 Task: Check the median days on the market of townhouses in the last 3 years.
Action: Mouse moved to (722, 140)
Screenshot: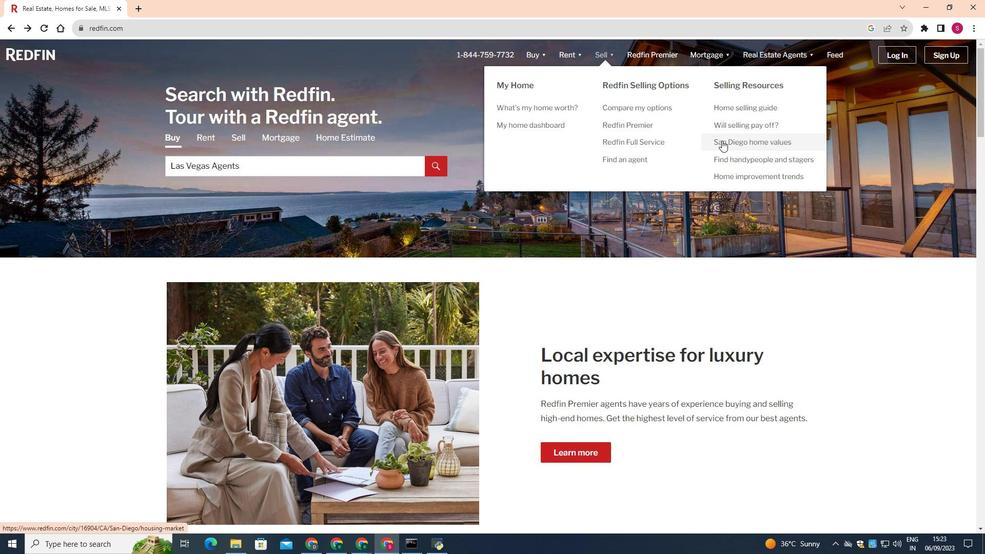 
Action: Mouse pressed left at (722, 140)
Screenshot: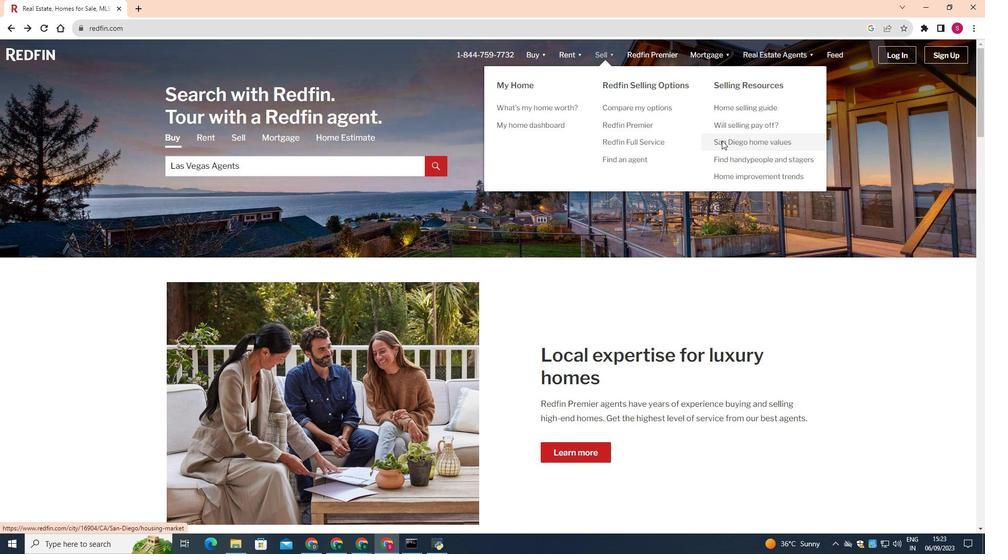 
Action: Mouse moved to (680, 318)
Screenshot: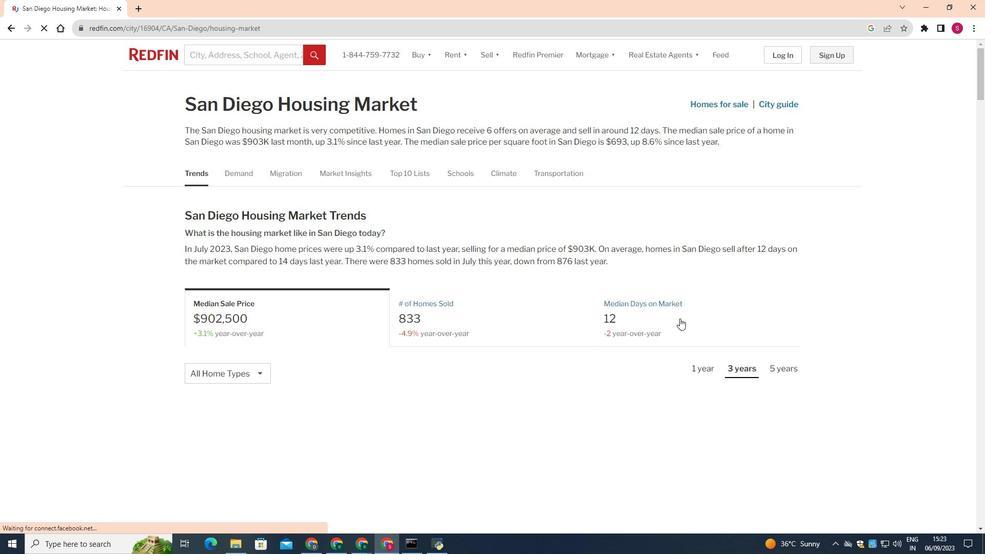 
Action: Mouse pressed left at (680, 318)
Screenshot: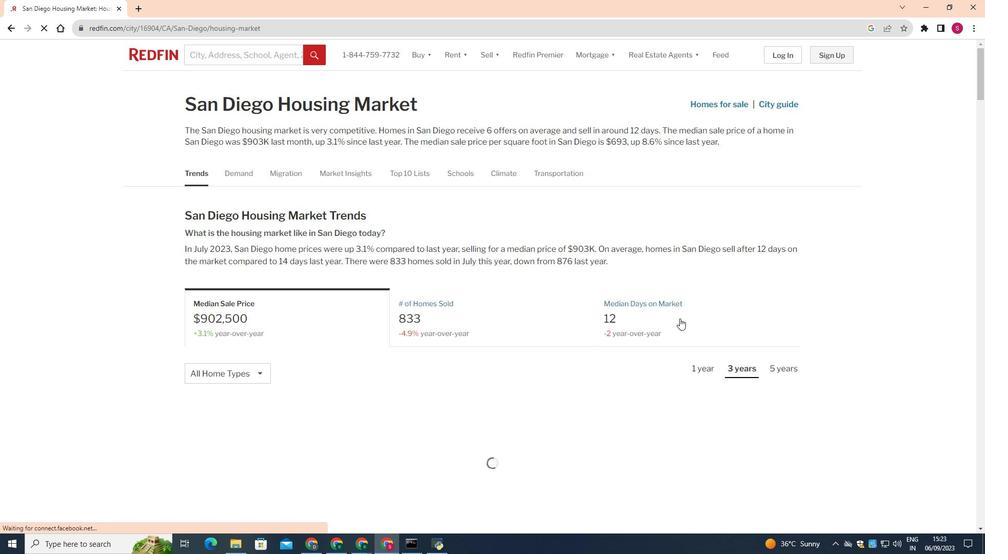 
Action: Mouse moved to (255, 370)
Screenshot: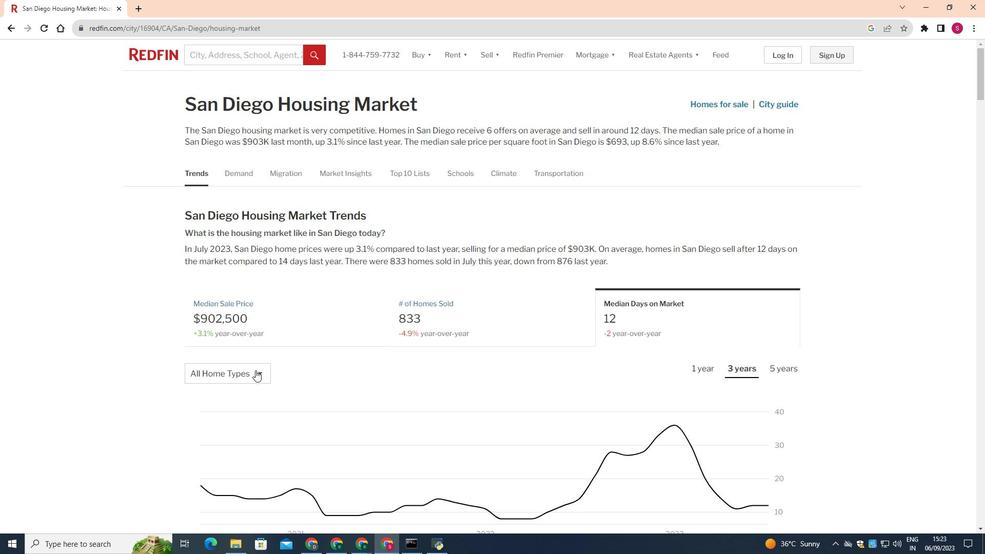 
Action: Mouse pressed left at (255, 370)
Screenshot: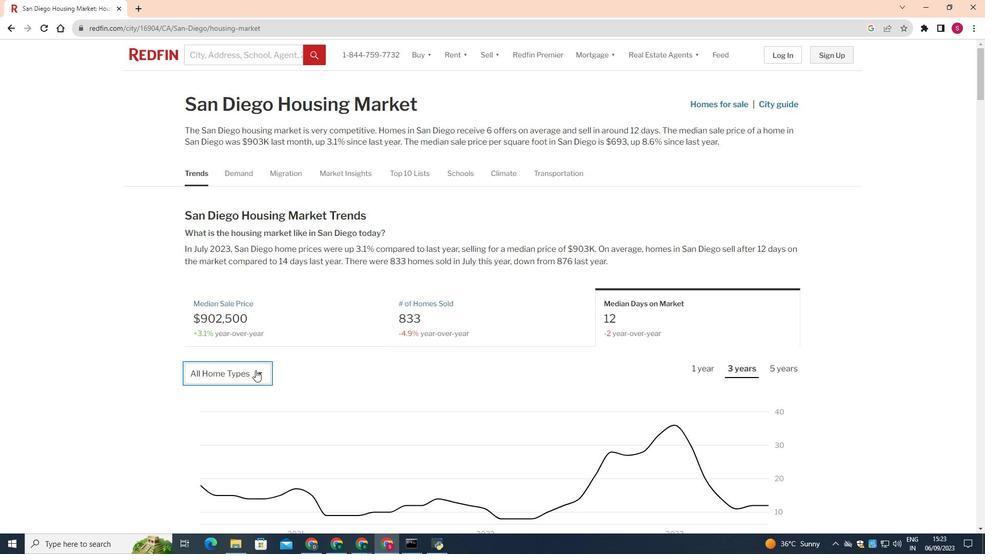 
Action: Mouse moved to (245, 443)
Screenshot: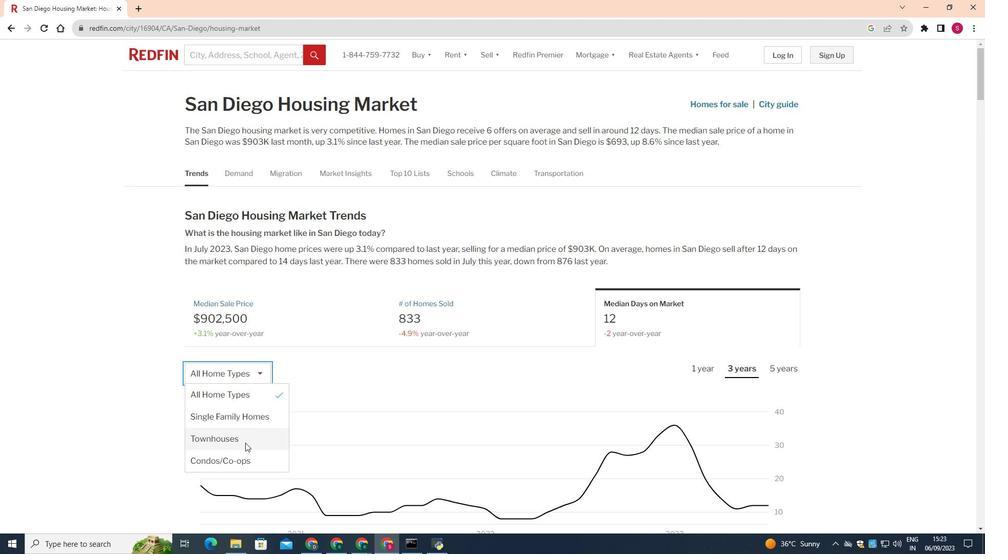 
Action: Mouse pressed left at (245, 443)
Screenshot: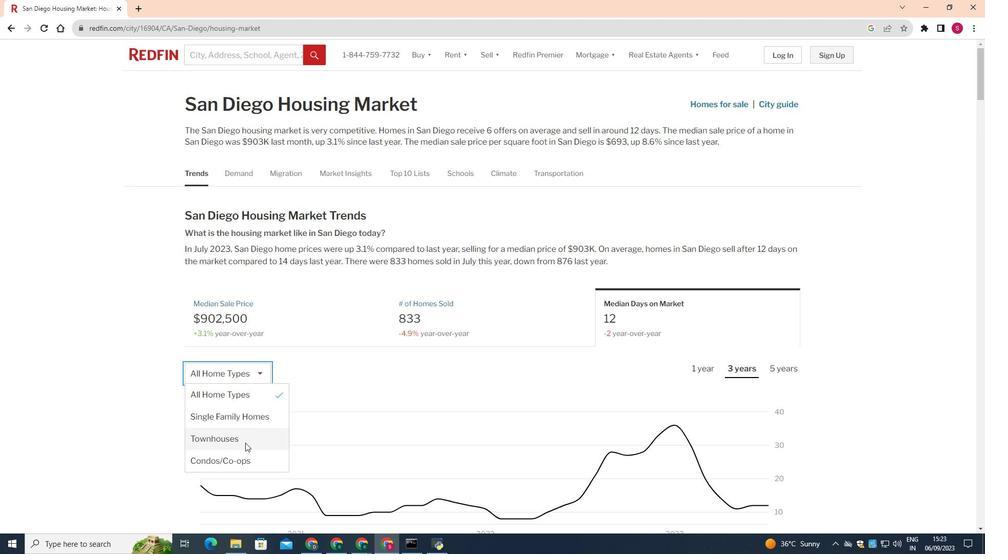 
Action: Mouse moved to (737, 373)
Screenshot: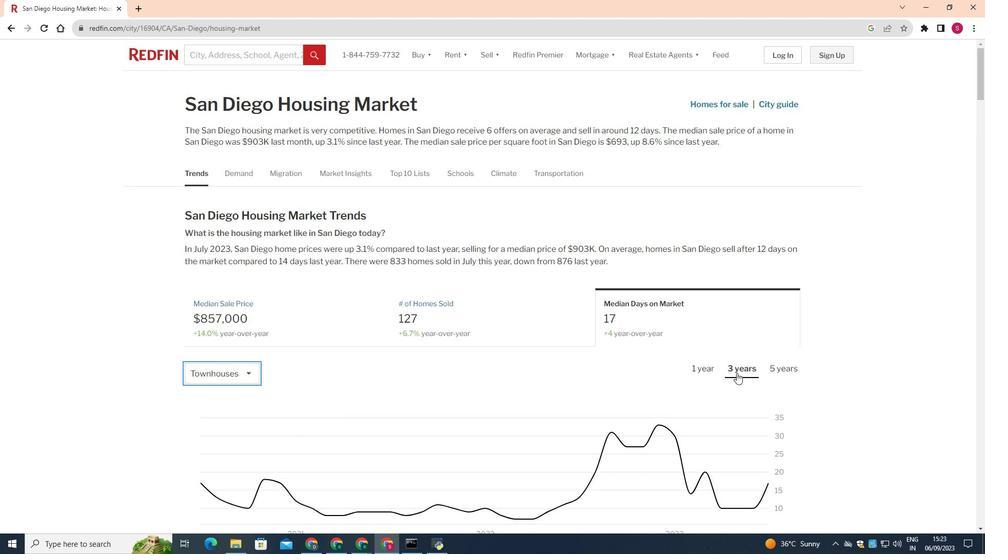 
Action: Mouse pressed left at (737, 373)
Screenshot: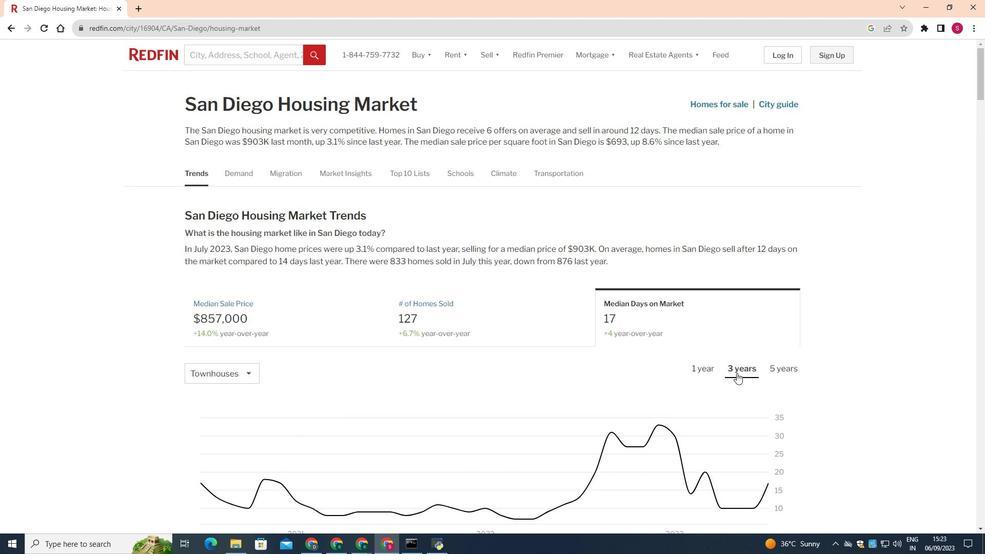 
Action: Mouse moved to (634, 382)
Screenshot: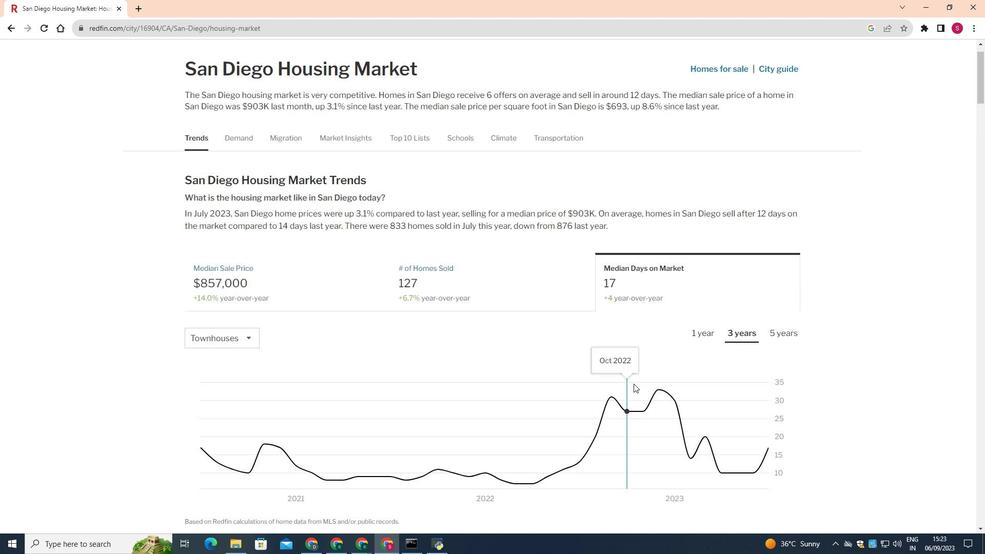
Action: Mouse scrolled (634, 381) with delta (0, 0)
Screenshot: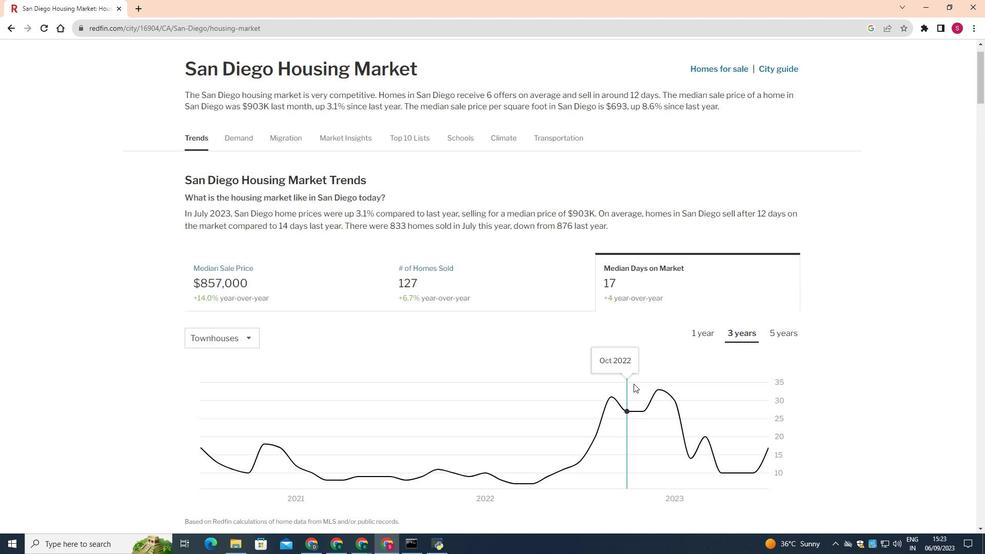 
Action: Mouse moved to (634, 383)
Screenshot: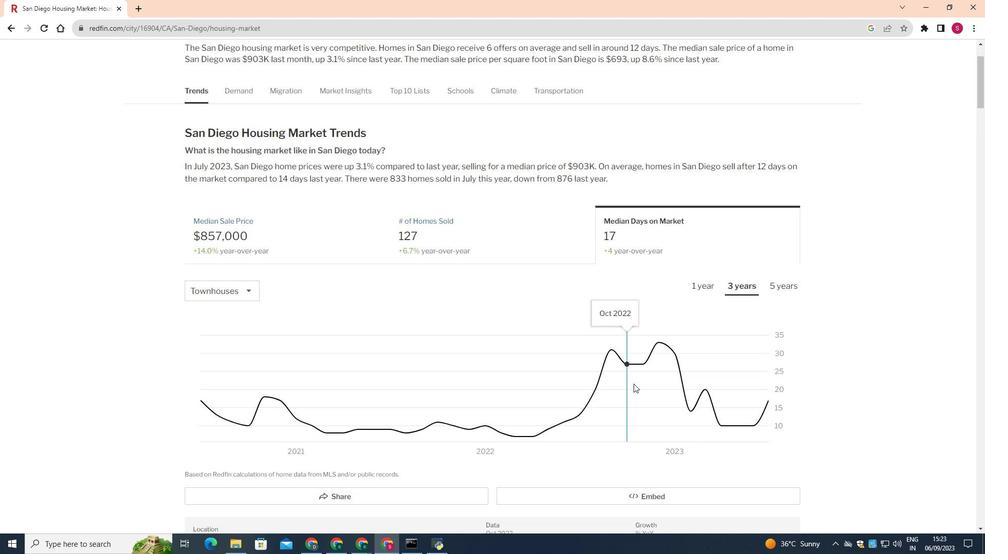 
Action: Mouse scrolled (634, 383) with delta (0, 0)
Screenshot: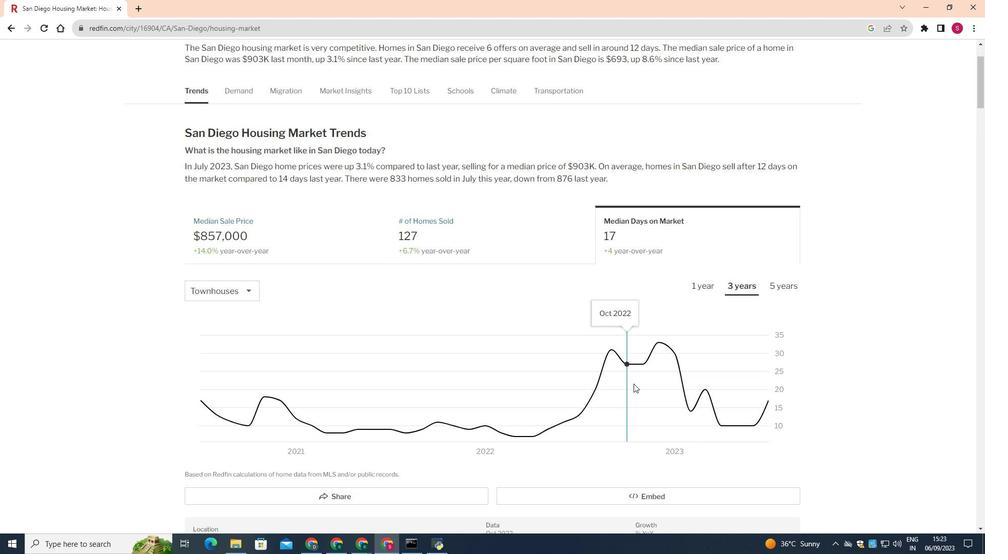
Action: Mouse moved to (634, 384)
Screenshot: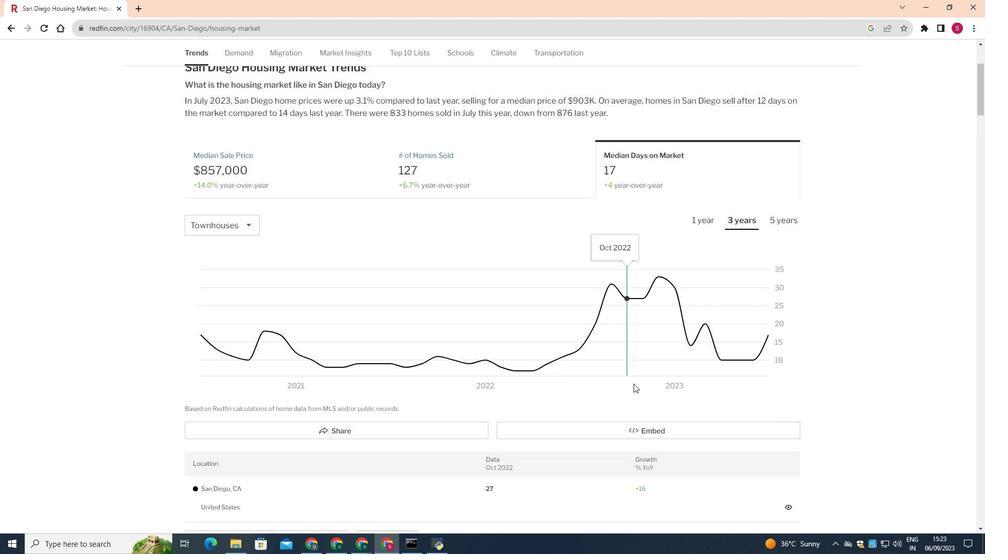
Action: Mouse scrolled (634, 383) with delta (0, 0)
Screenshot: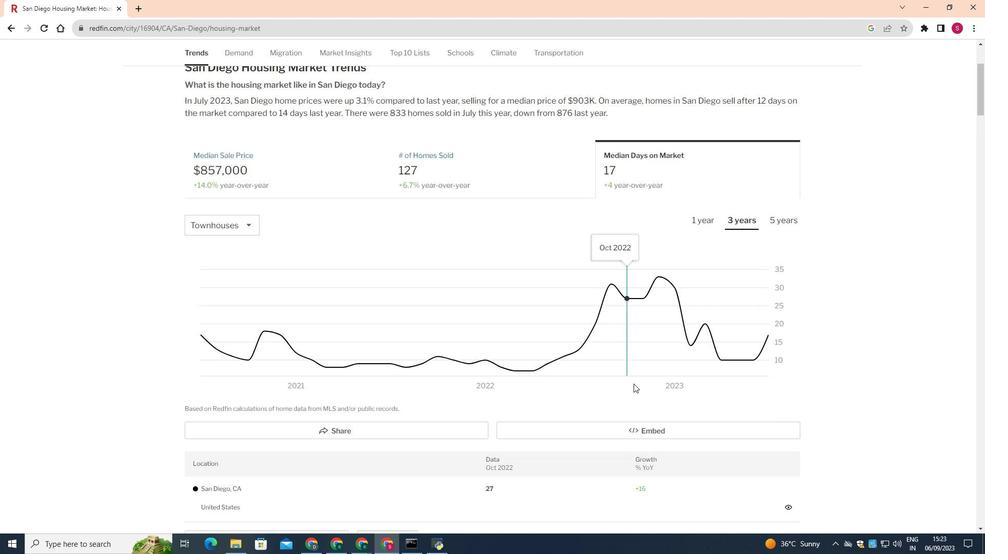 
Action: Mouse scrolled (634, 383) with delta (0, 0)
Screenshot: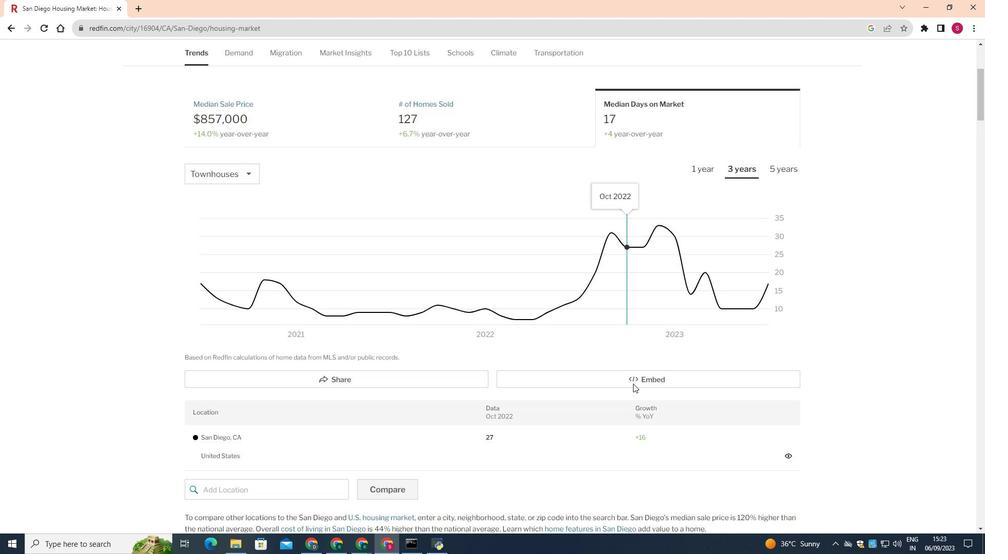
Action: Mouse scrolled (634, 383) with delta (0, 0)
Screenshot: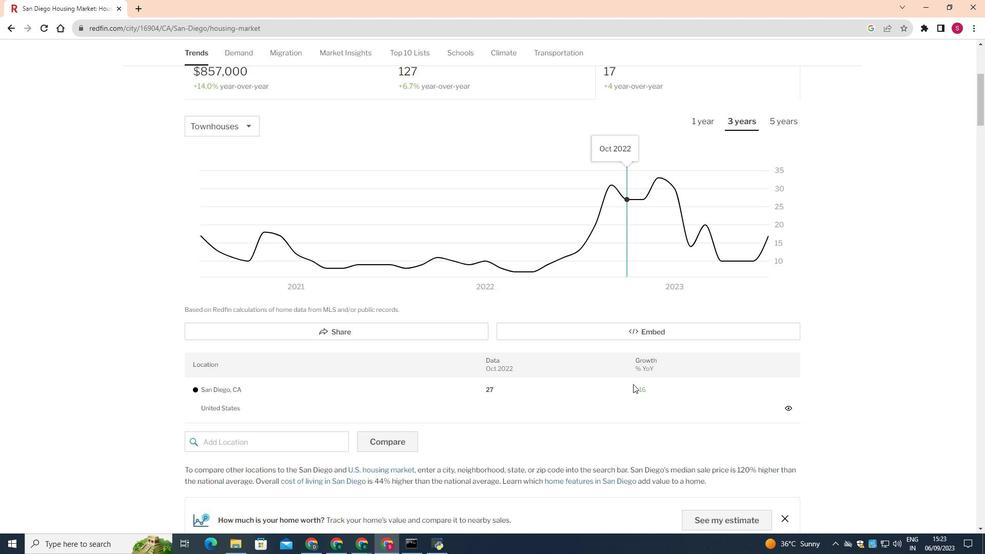 
Action: Mouse moved to (633, 384)
Screenshot: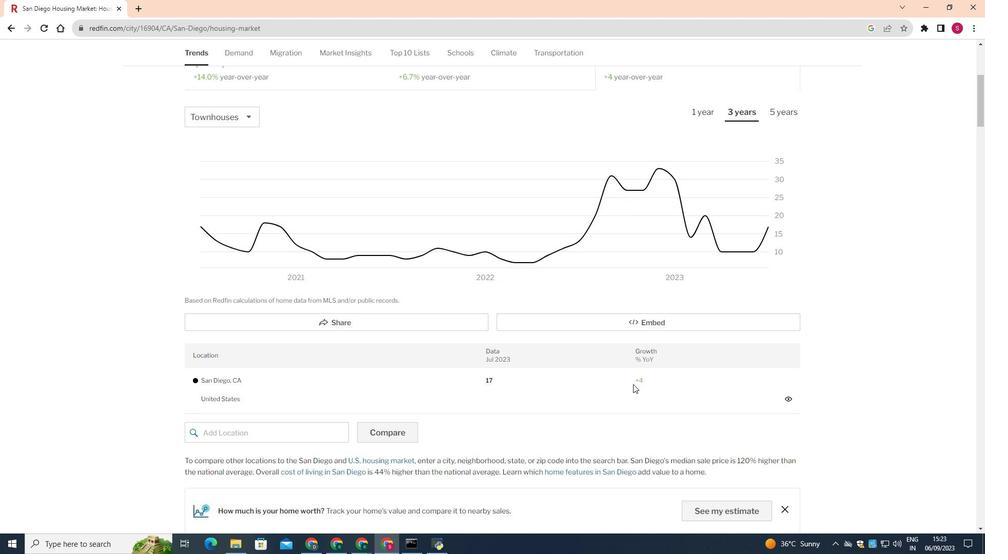 
Action: Mouse scrolled (633, 384) with delta (0, 0)
Screenshot: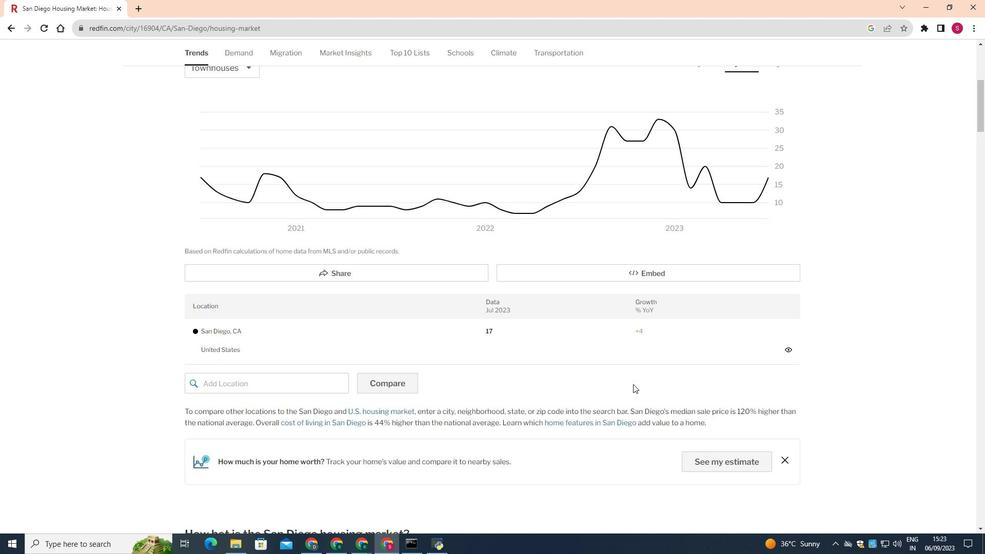 
Action: Mouse scrolled (633, 384) with delta (0, 0)
Screenshot: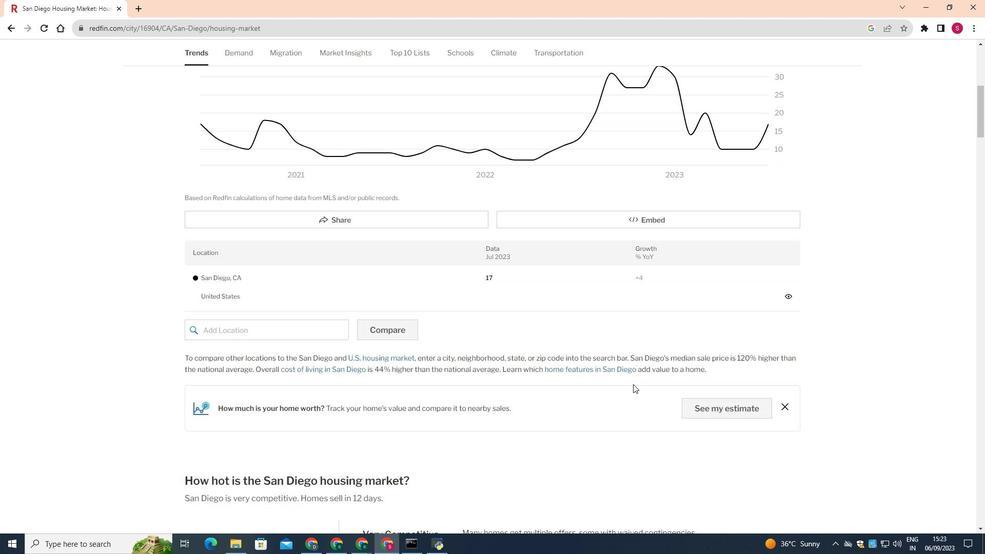 
Action: Mouse moved to (633, 384)
Screenshot: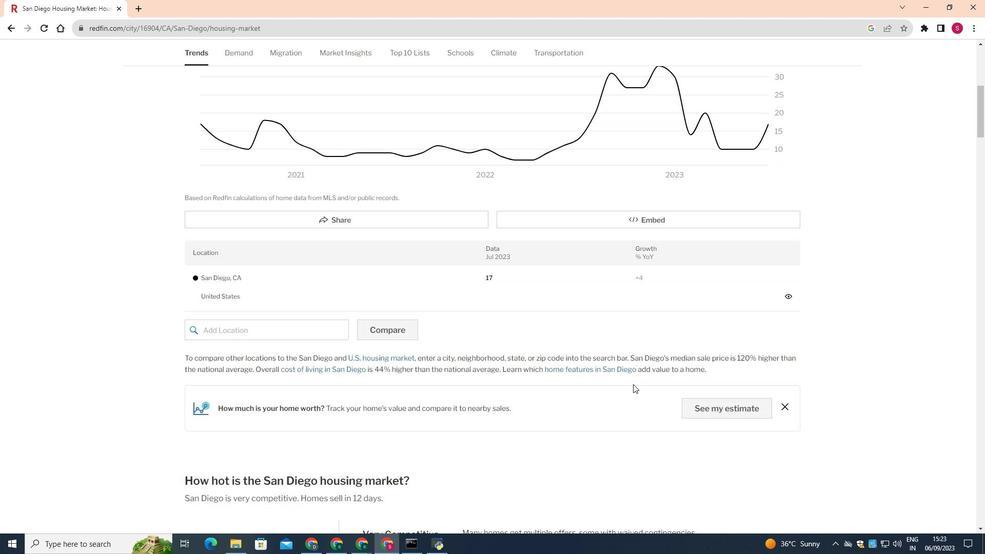 
Action: Mouse scrolled (633, 384) with delta (0, 0)
Screenshot: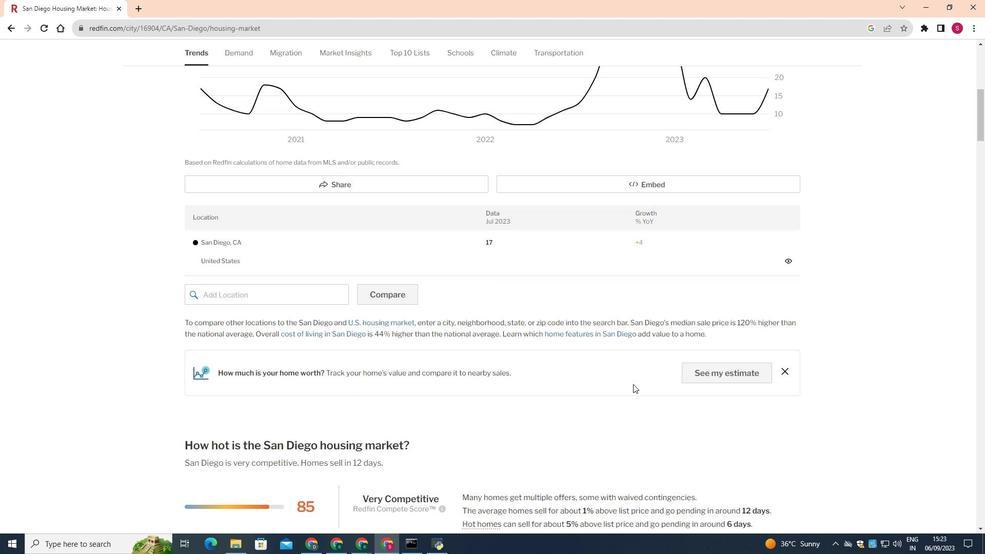
Action: Mouse moved to (634, 384)
Screenshot: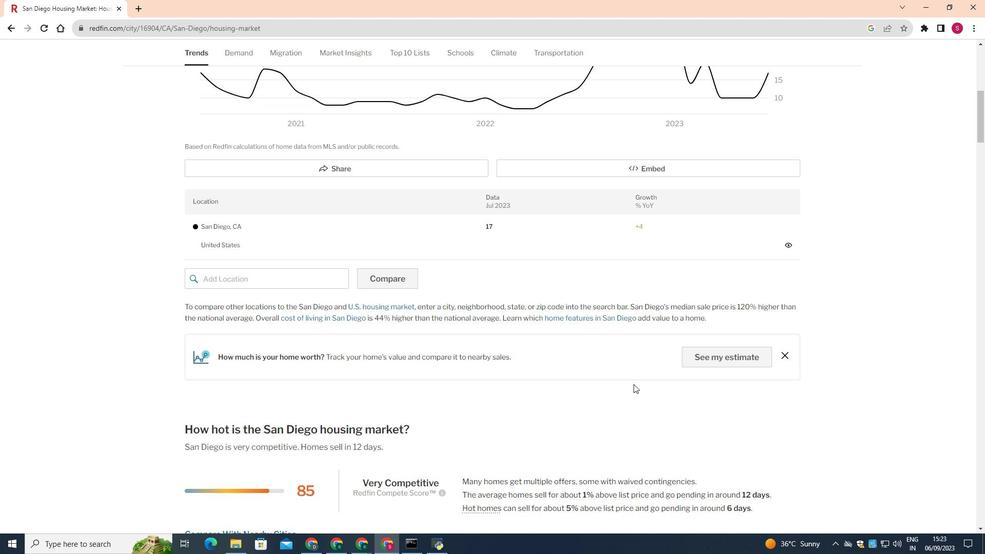 
